 Task: Start in the project TourPlan the sprint 'Breakaway', with a duration of 1 week.
Action: Mouse moved to (1107, 198)
Screenshot: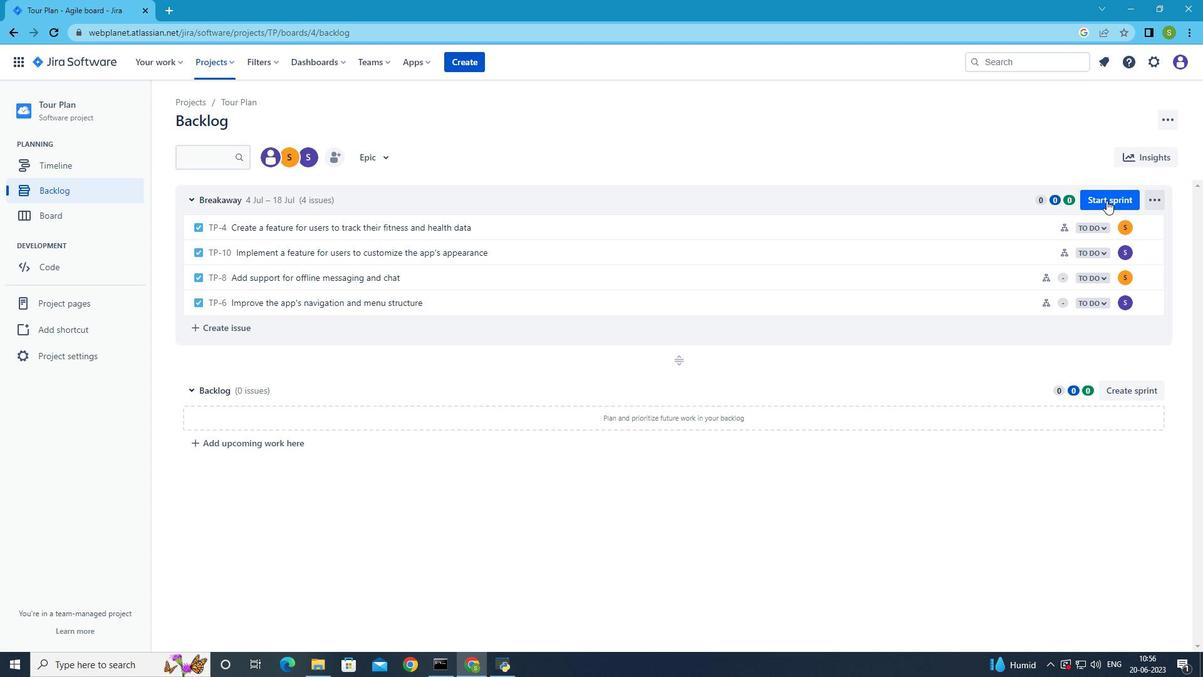 
Action: Mouse pressed left at (1107, 198)
Screenshot: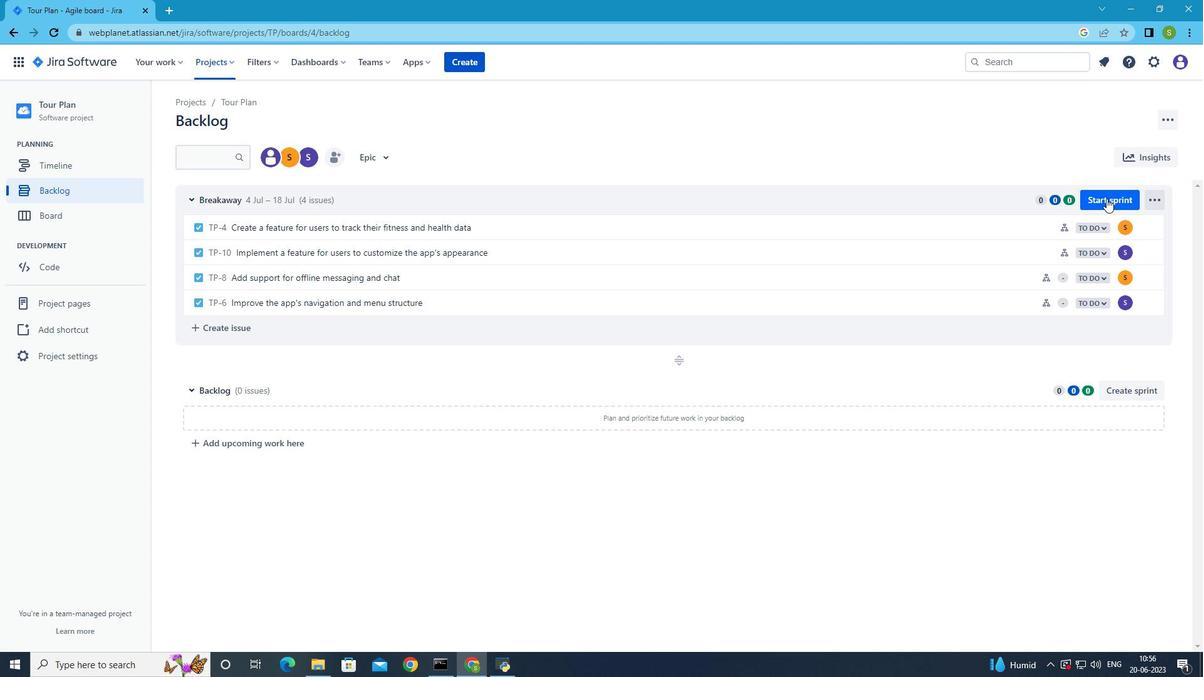 
Action: Mouse moved to (549, 216)
Screenshot: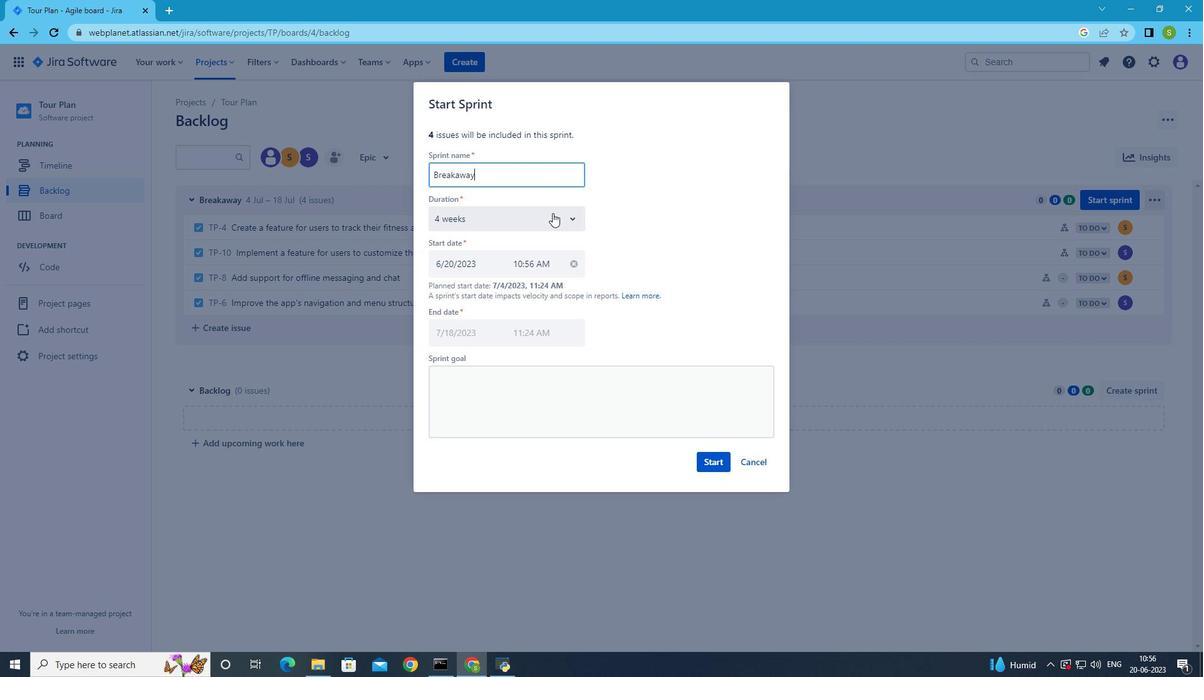 
Action: Mouse pressed left at (549, 216)
Screenshot: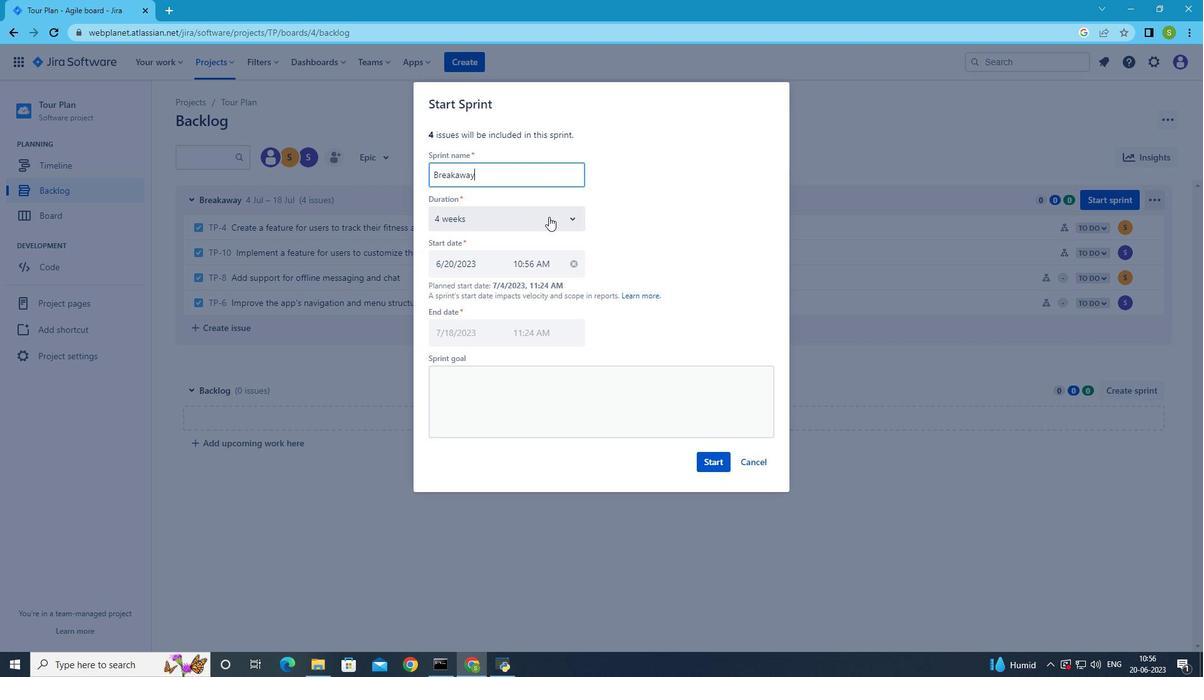 
Action: Mouse moved to (512, 248)
Screenshot: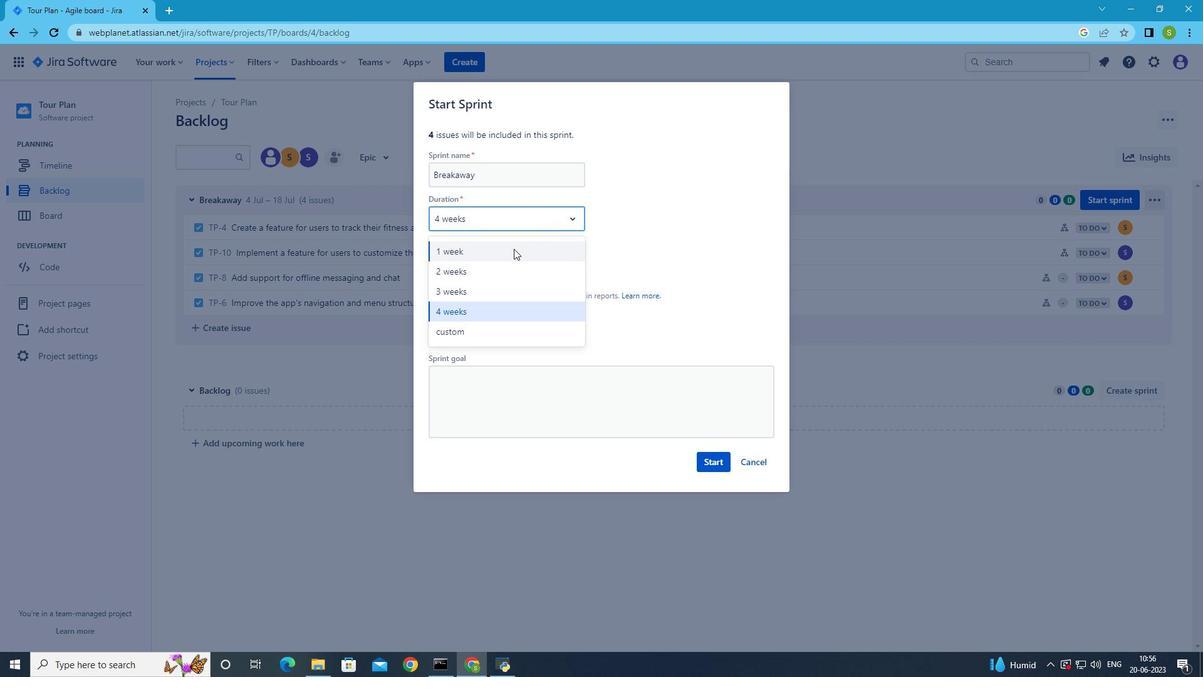 
Action: Mouse pressed left at (512, 248)
Screenshot: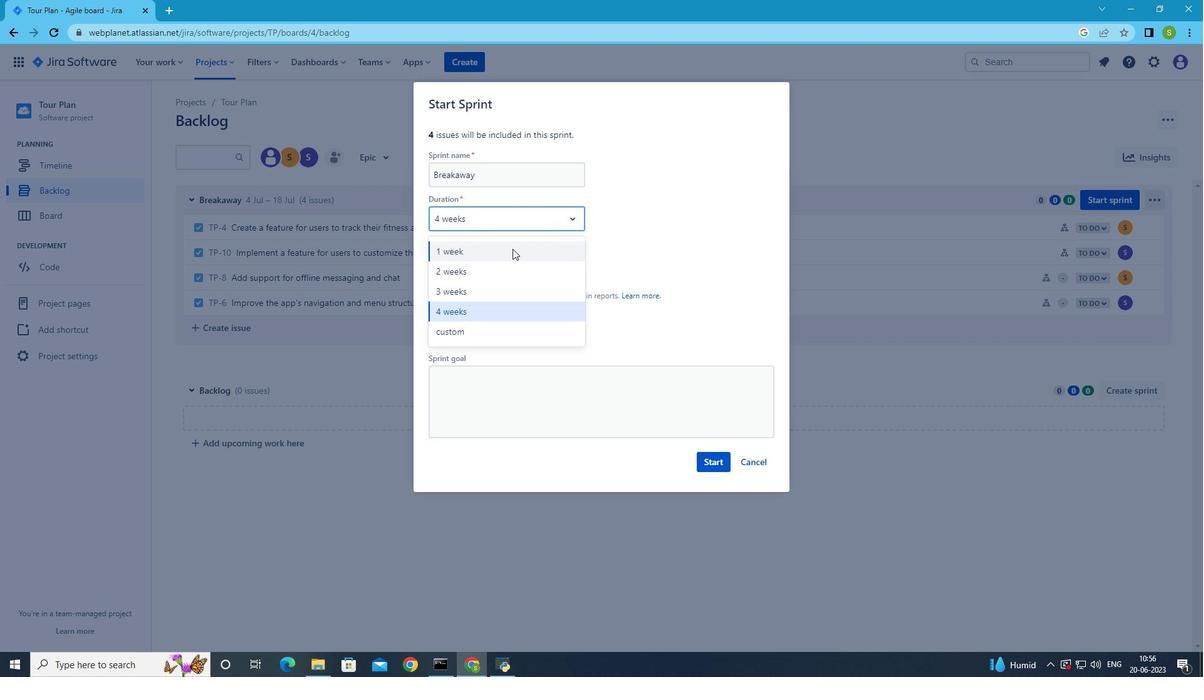 
Action: Mouse moved to (480, 264)
Screenshot: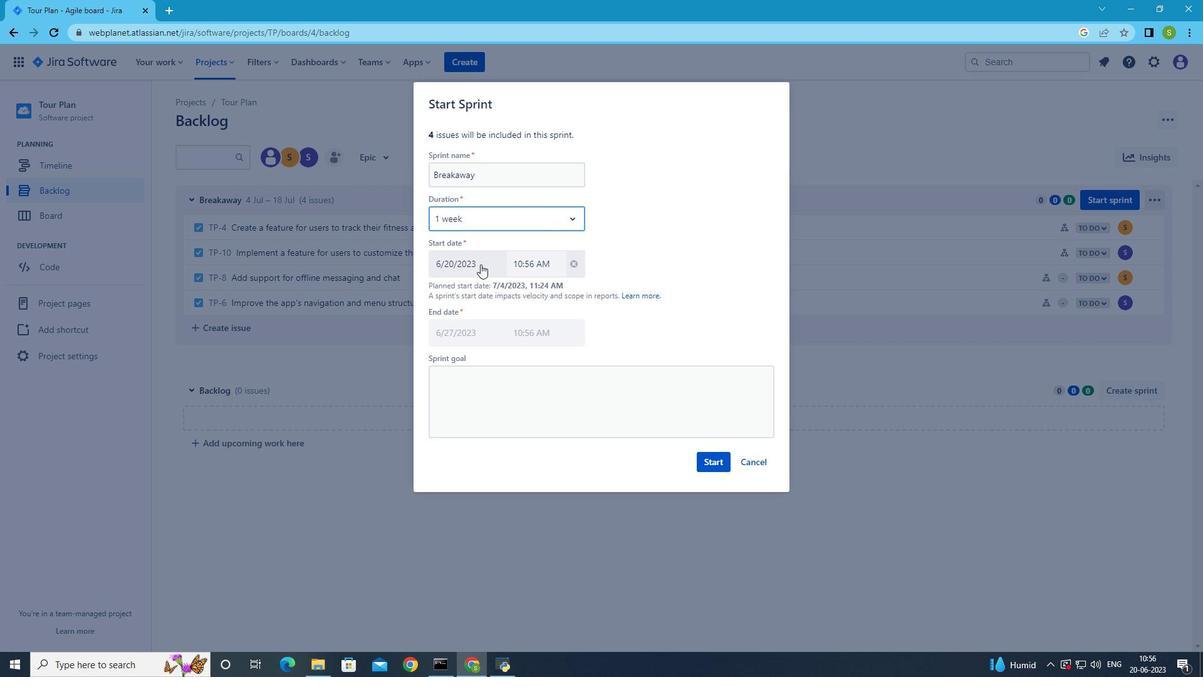 
Action: Mouse pressed left at (480, 264)
Screenshot: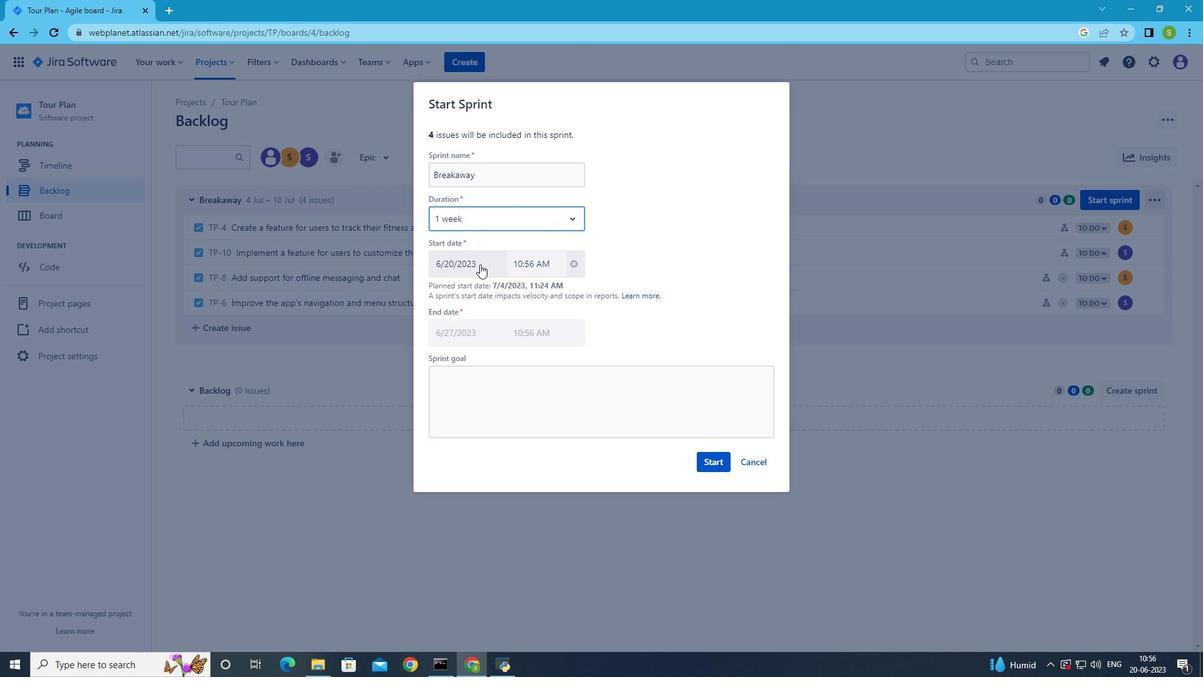 
Action: Mouse moved to (510, 405)
Screenshot: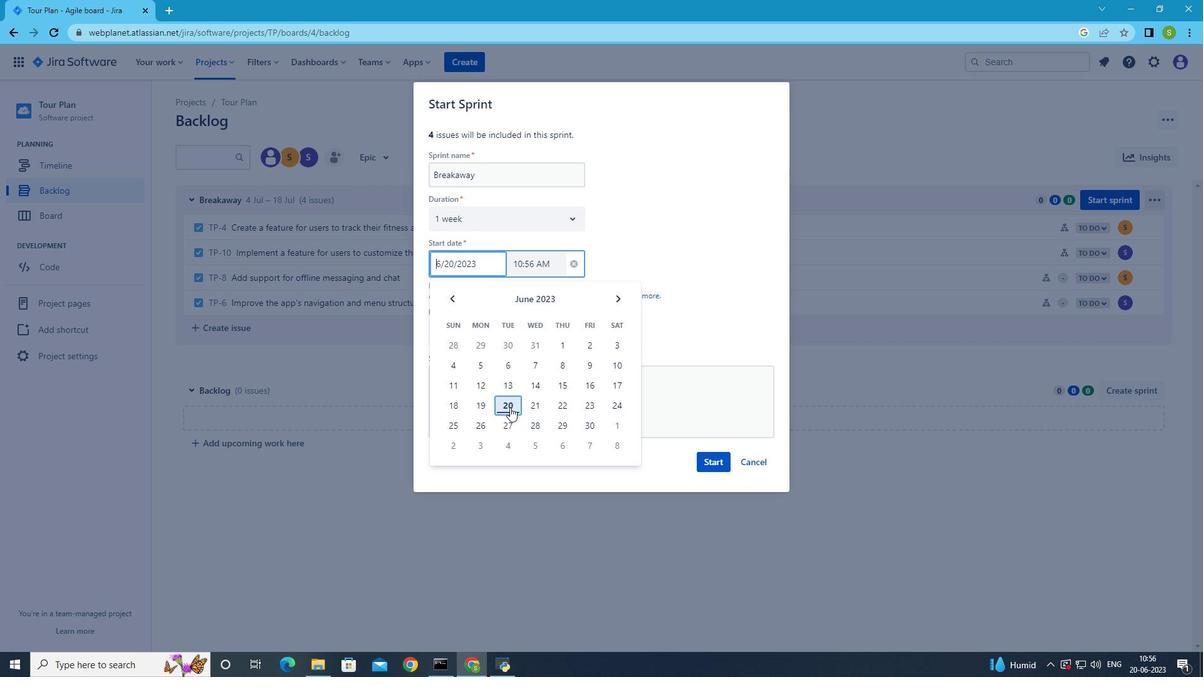 
Action: Mouse pressed left at (510, 405)
Screenshot: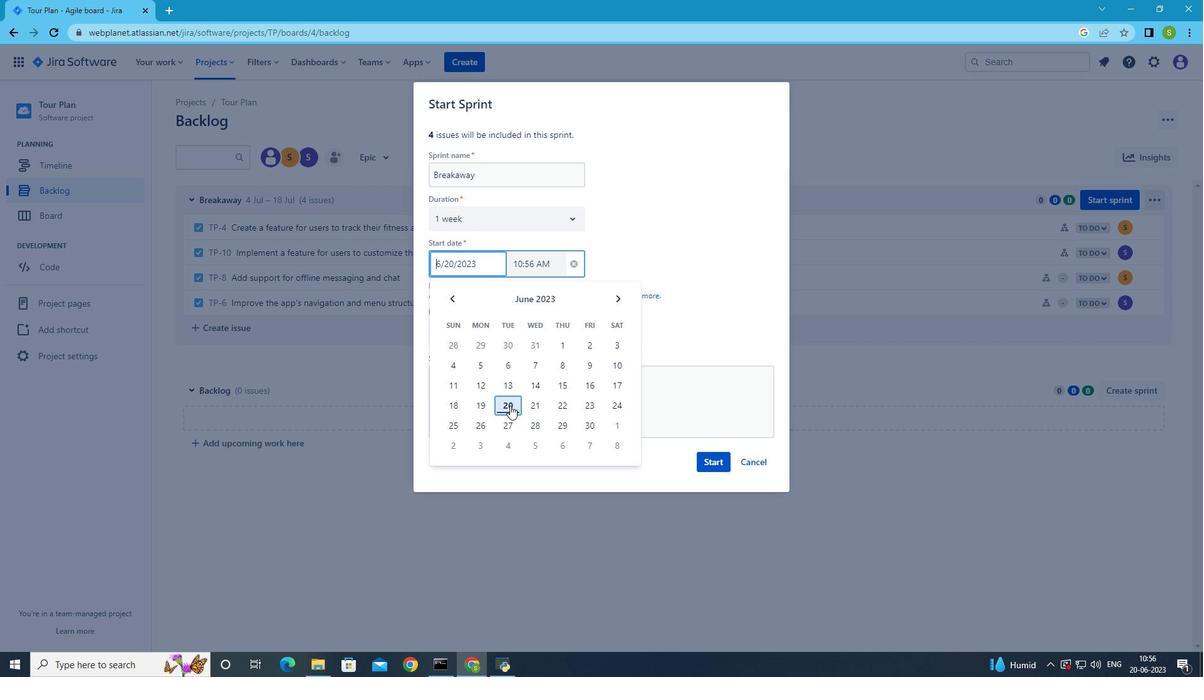 
Action: Mouse moved to (707, 460)
Screenshot: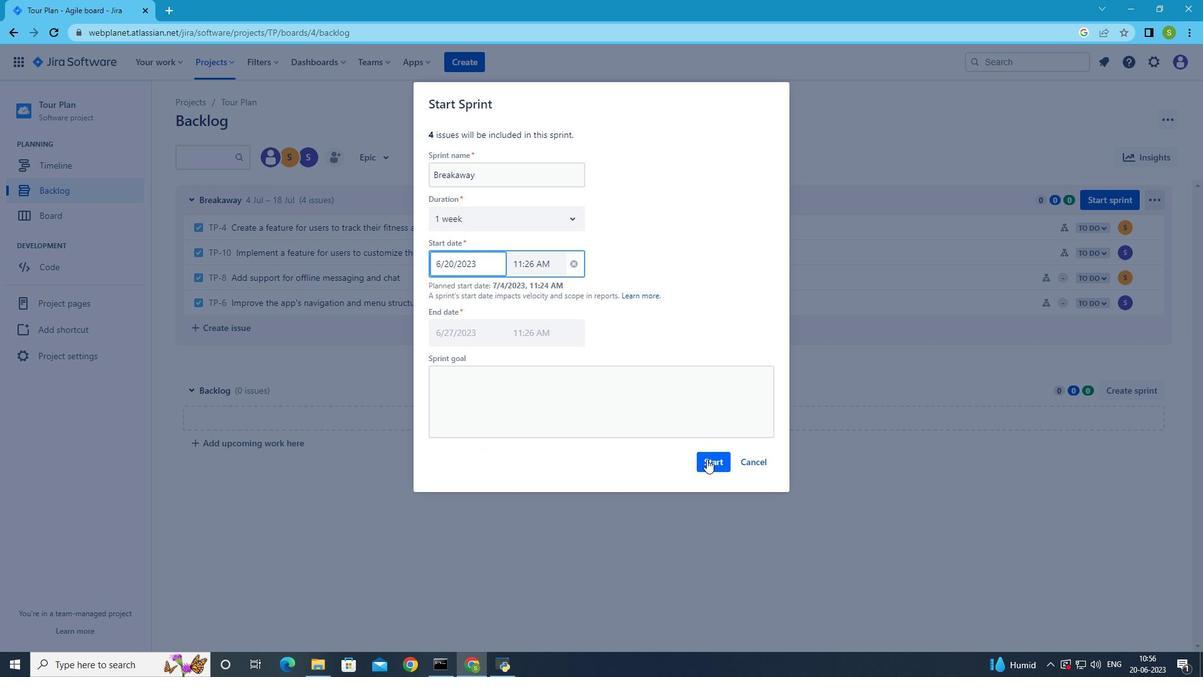 
Action: Mouse pressed left at (707, 460)
Screenshot: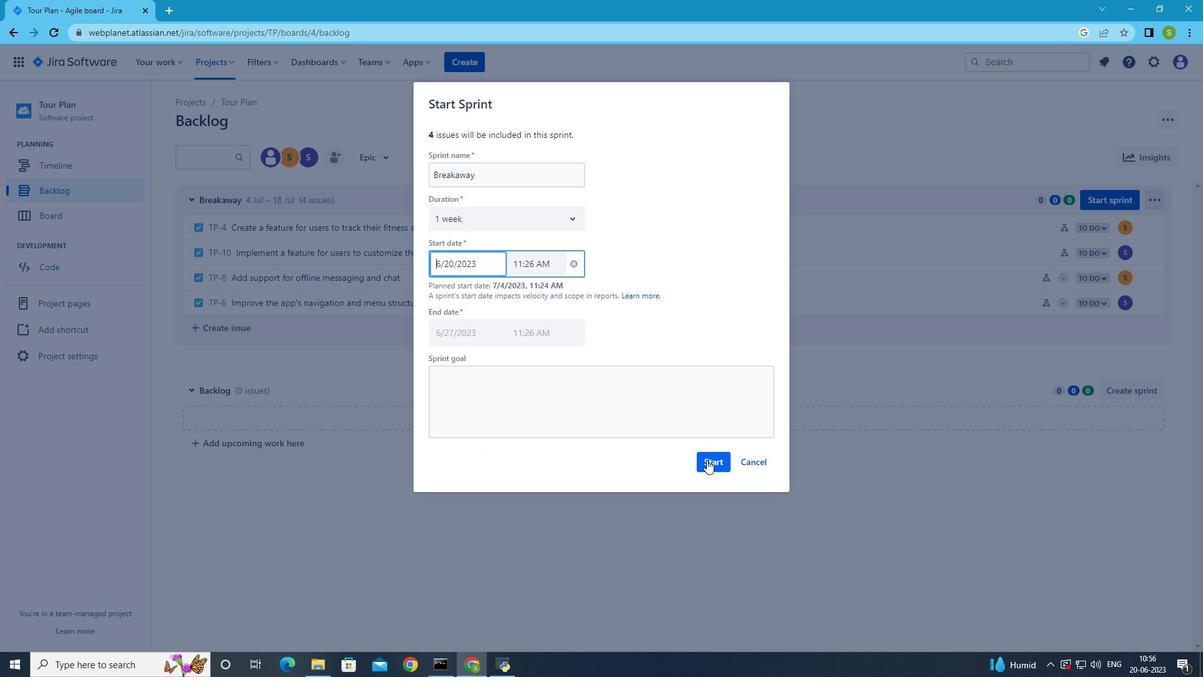 
Action: Mouse moved to (697, 457)
Screenshot: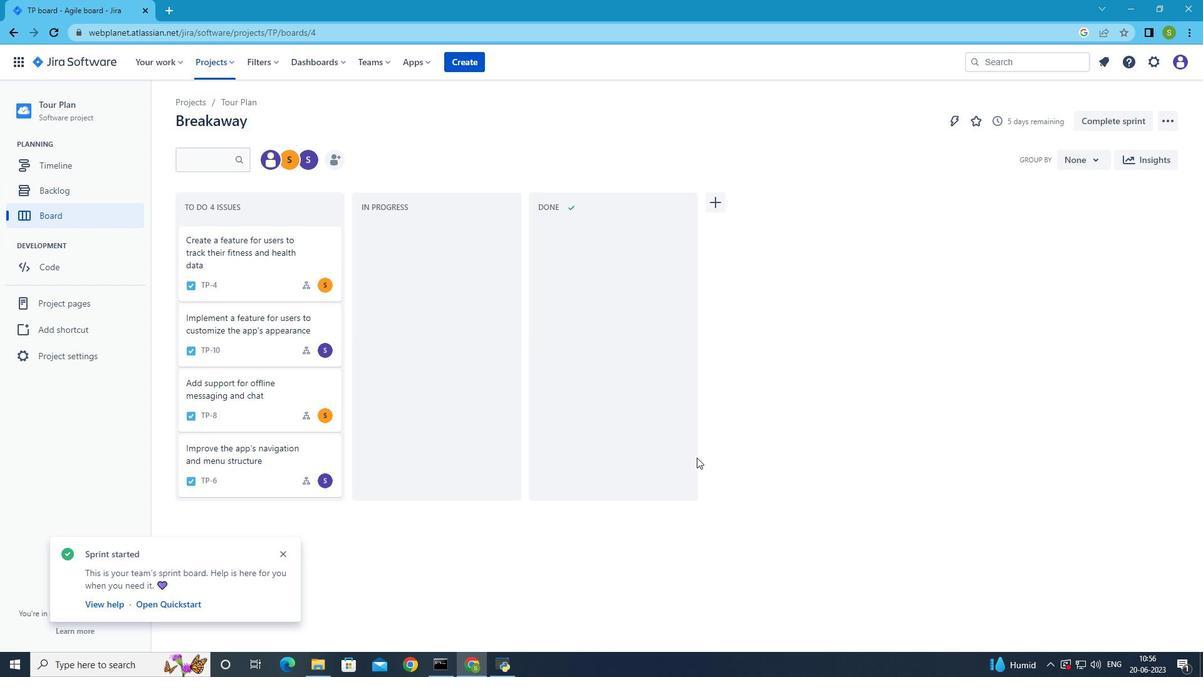 
